 Task: Select children as the cause.
Action: Mouse moved to (763, 80)
Screenshot: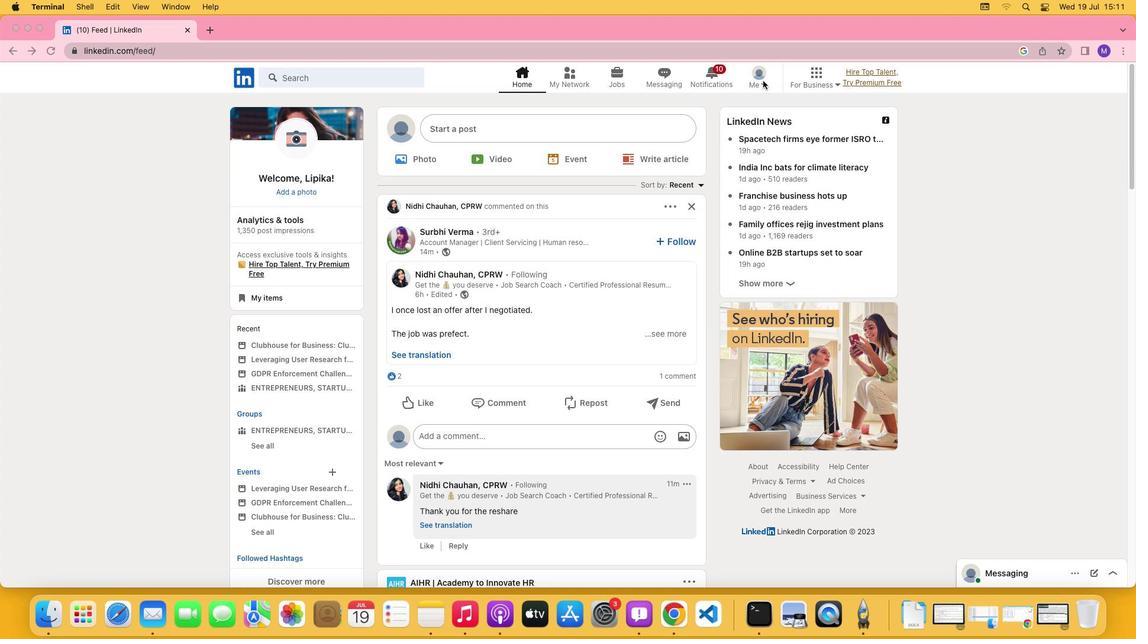 
Action: Mouse pressed left at (763, 80)
Screenshot: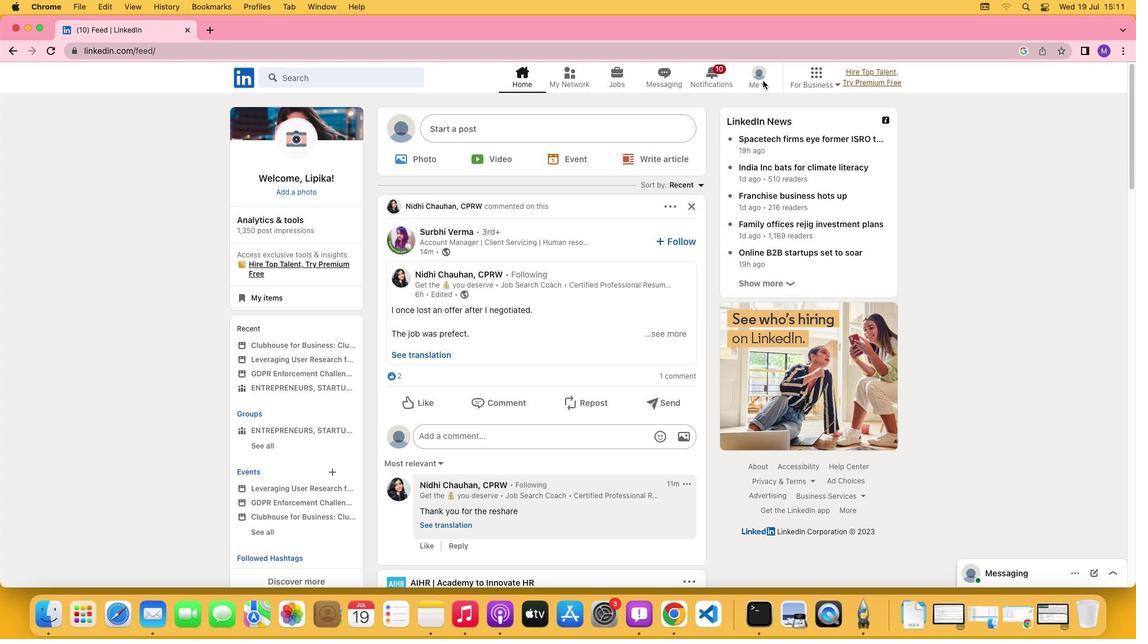 
Action: Mouse moved to (764, 82)
Screenshot: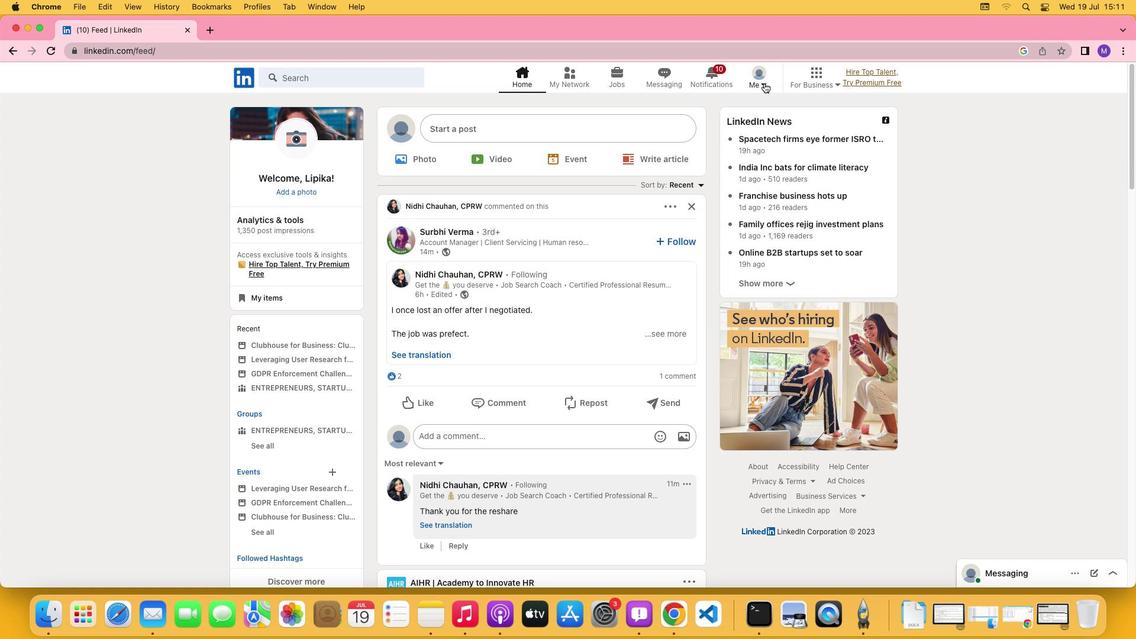 
Action: Mouse pressed left at (764, 82)
Screenshot: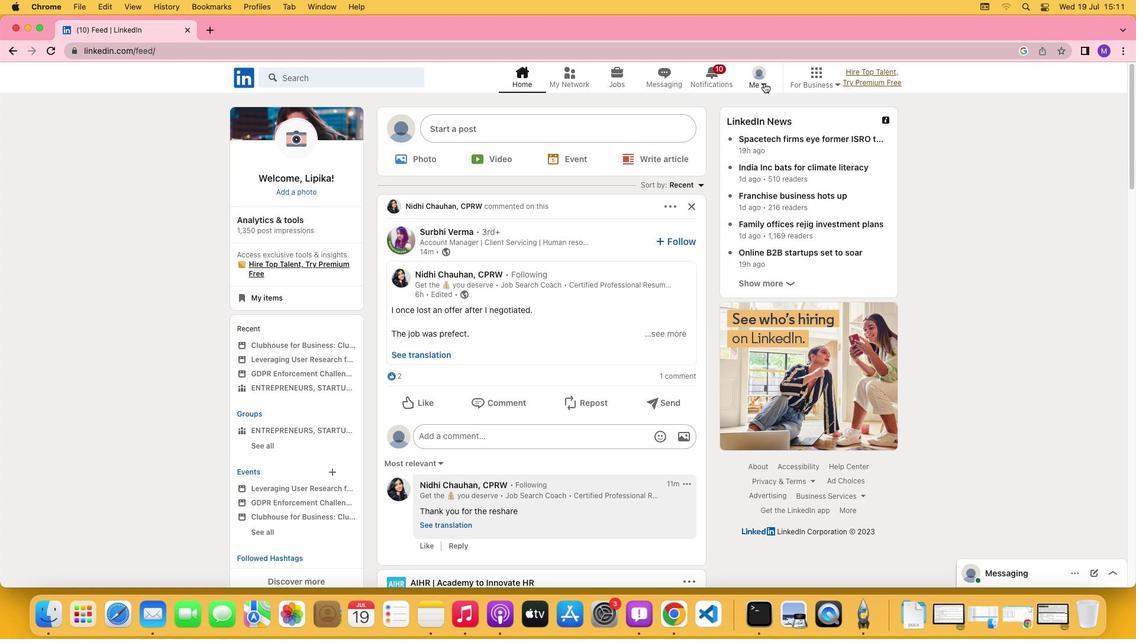 
Action: Mouse moved to (737, 145)
Screenshot: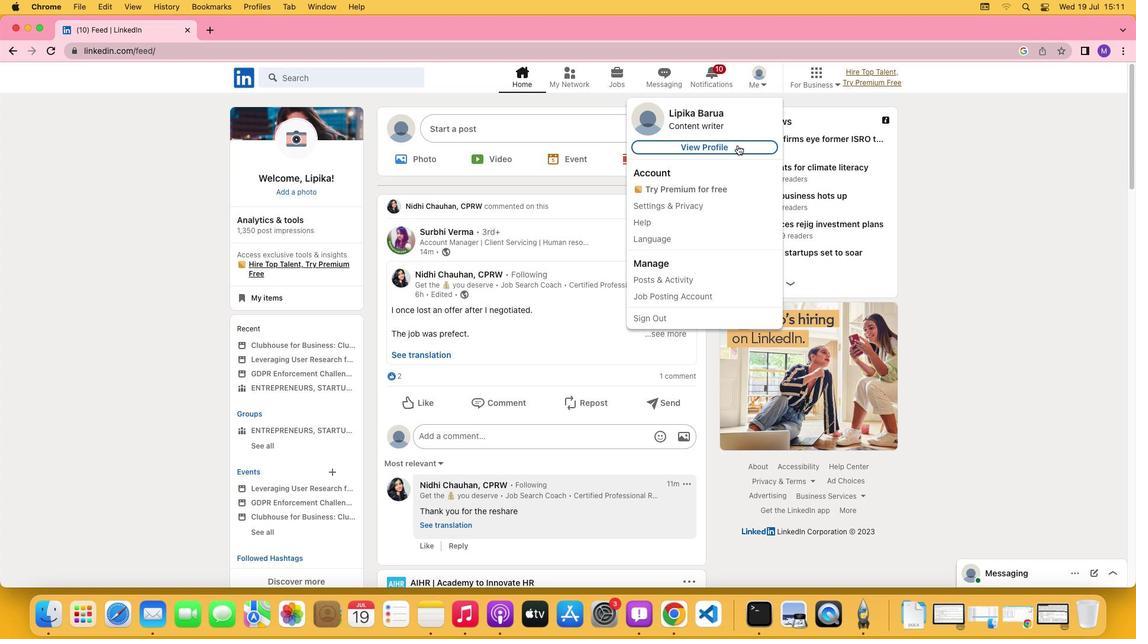 
Action: Mouse pressed left at (737, 145)
Screenshot: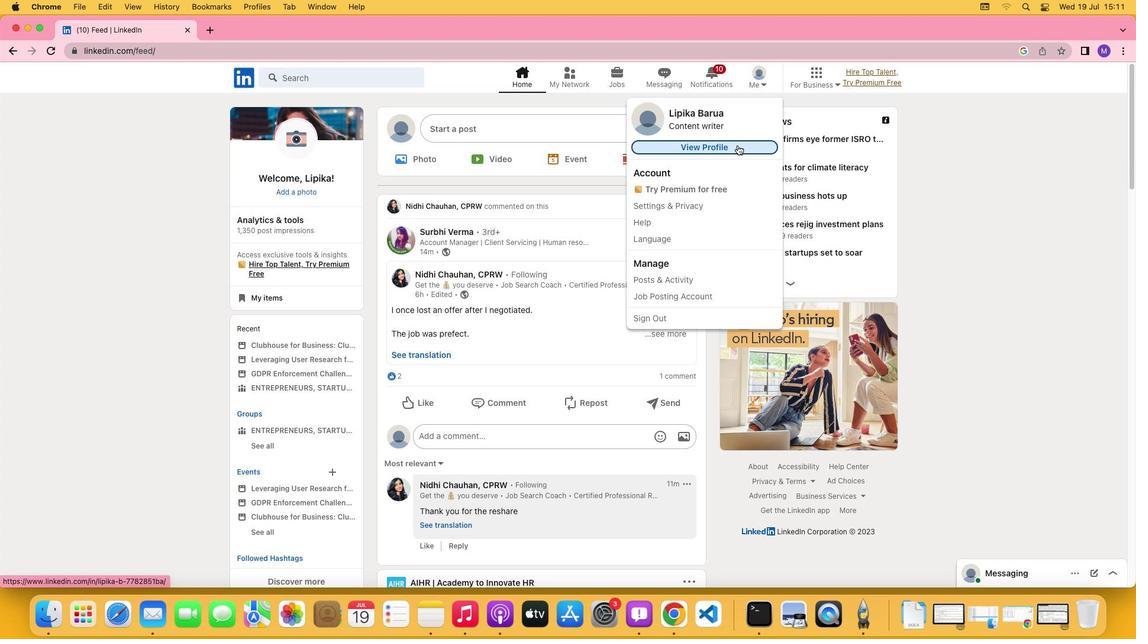 
Action: Mouse moved to (373, 383)
Screenshot: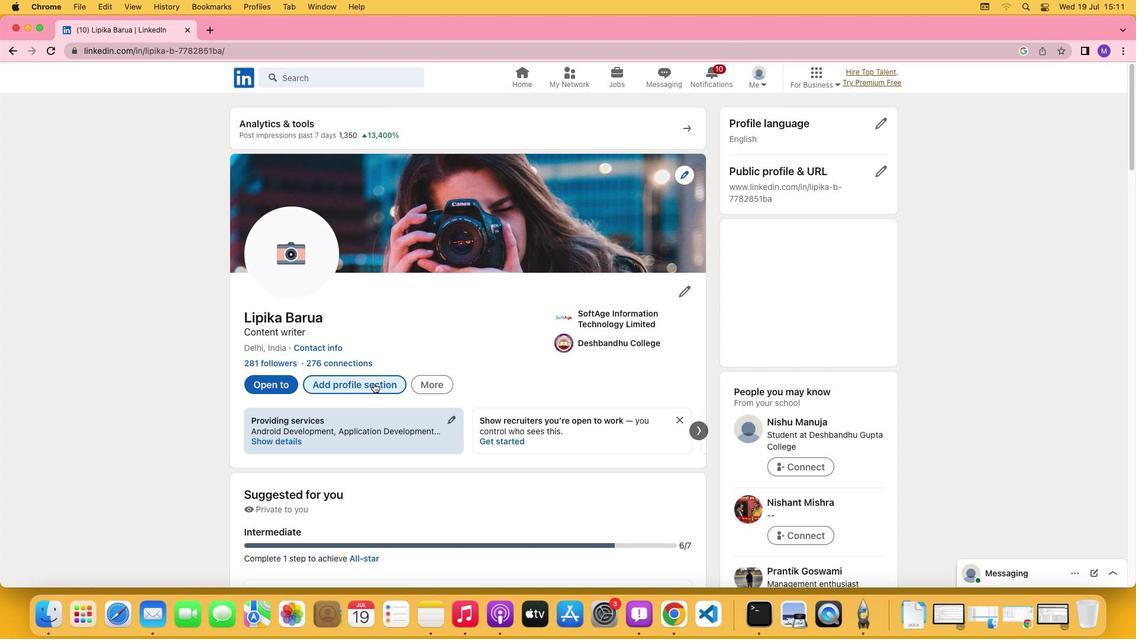 
Action: Mouse pressed left at (373, 383)
Screenshot: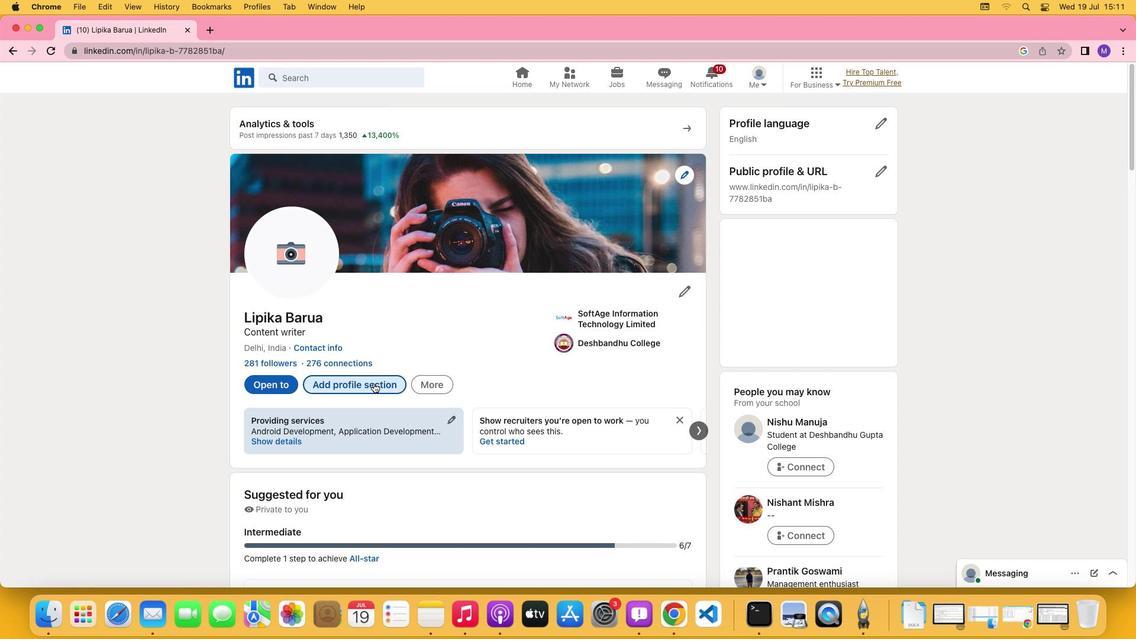 
Action: Mouse moved to (428, 354)
Screenshot: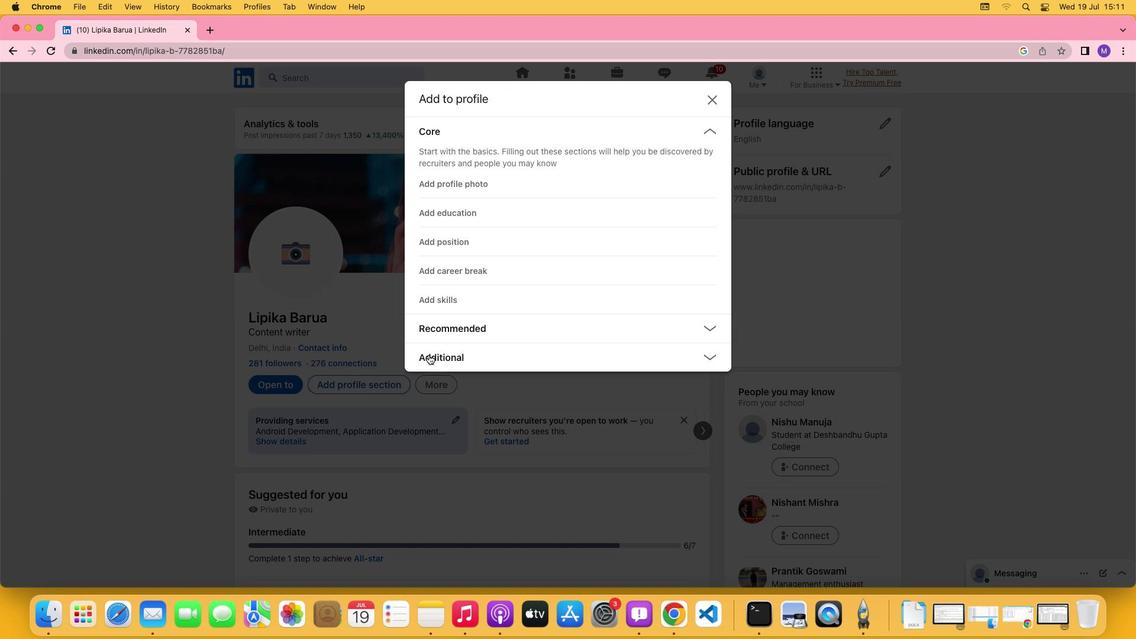 
Action: Mouse pressed left at (428, 354)
Screenshot: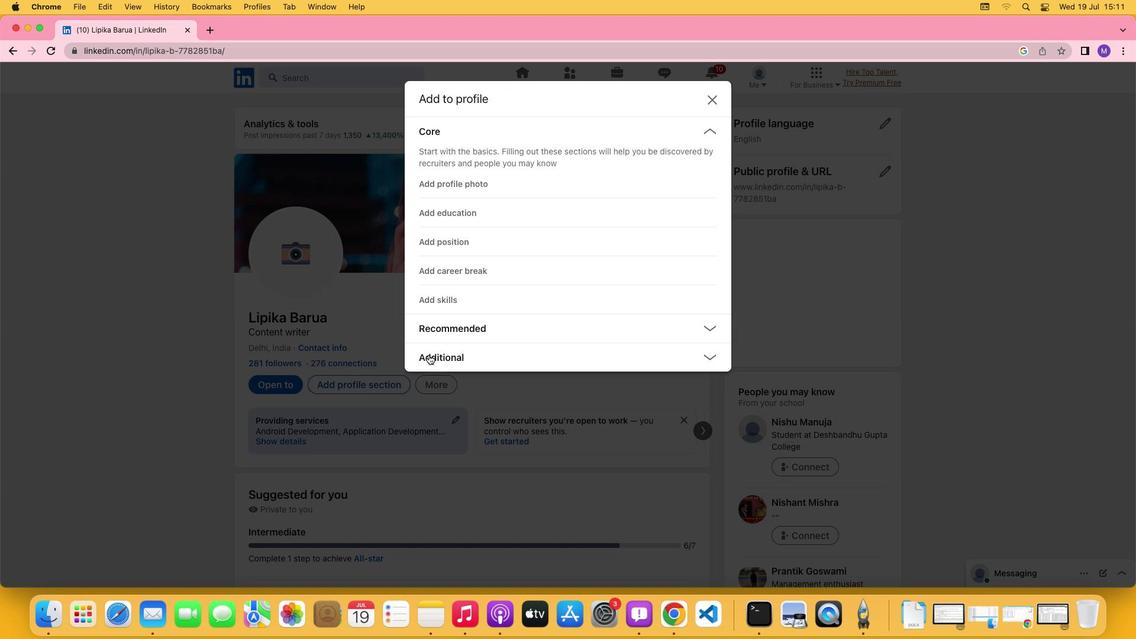 
Action: Mouse moved to (438, 443)
Screenshot: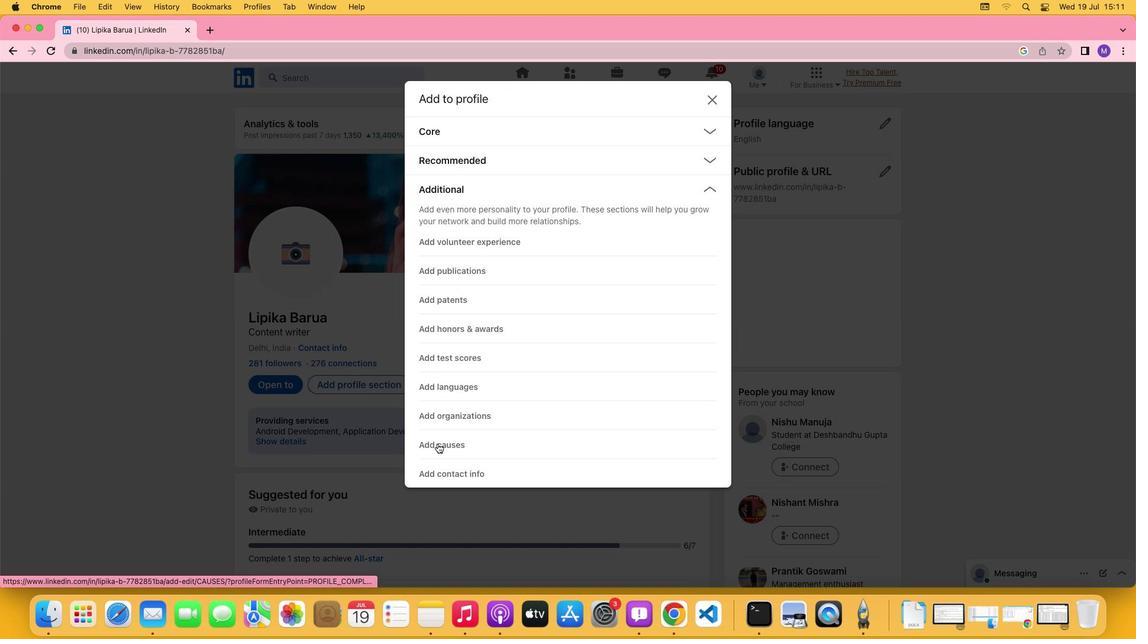 
Action: Mouse pressed left at (438, 443)
Screenshot: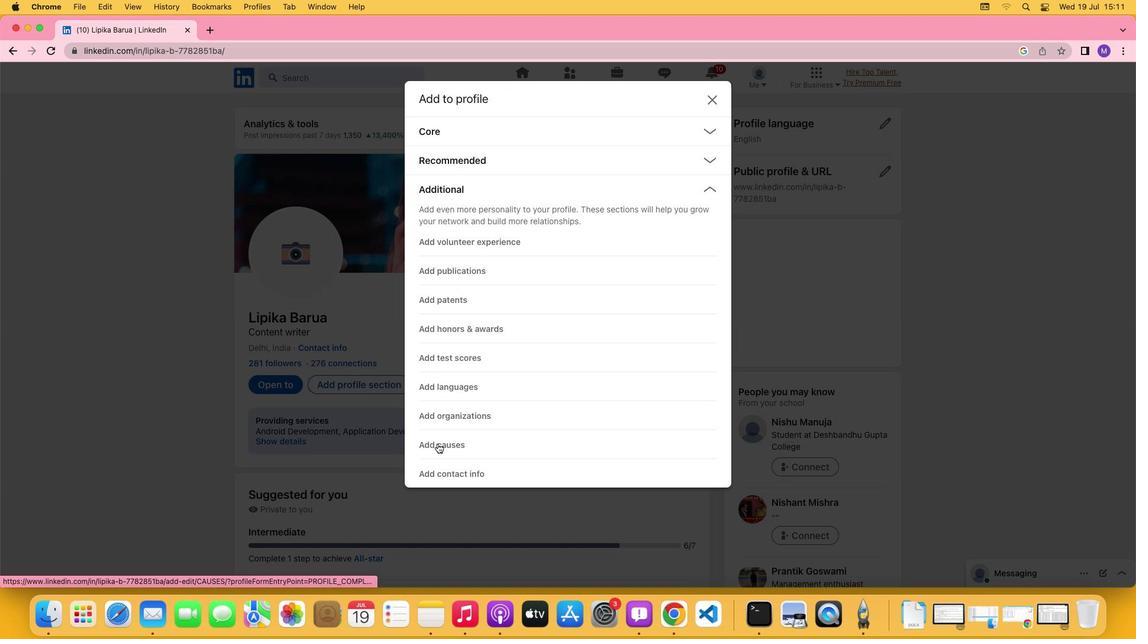 
Action: Mouse moved to (371, 212)
Screenshot: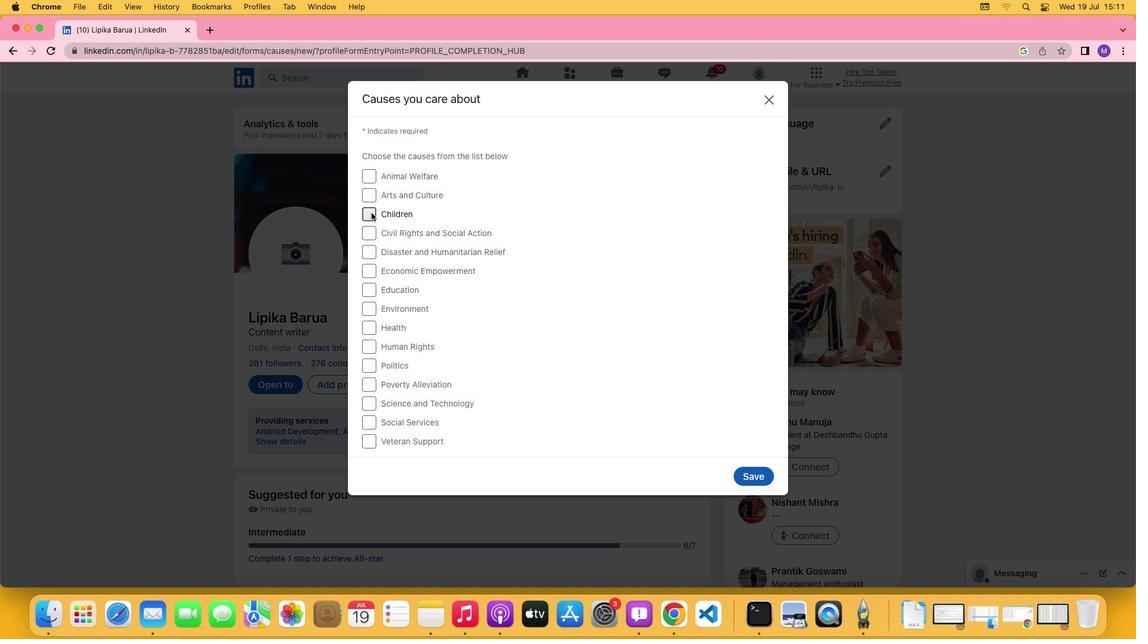 
Action: Mouse pressed left at (371, 212)
Screenshot: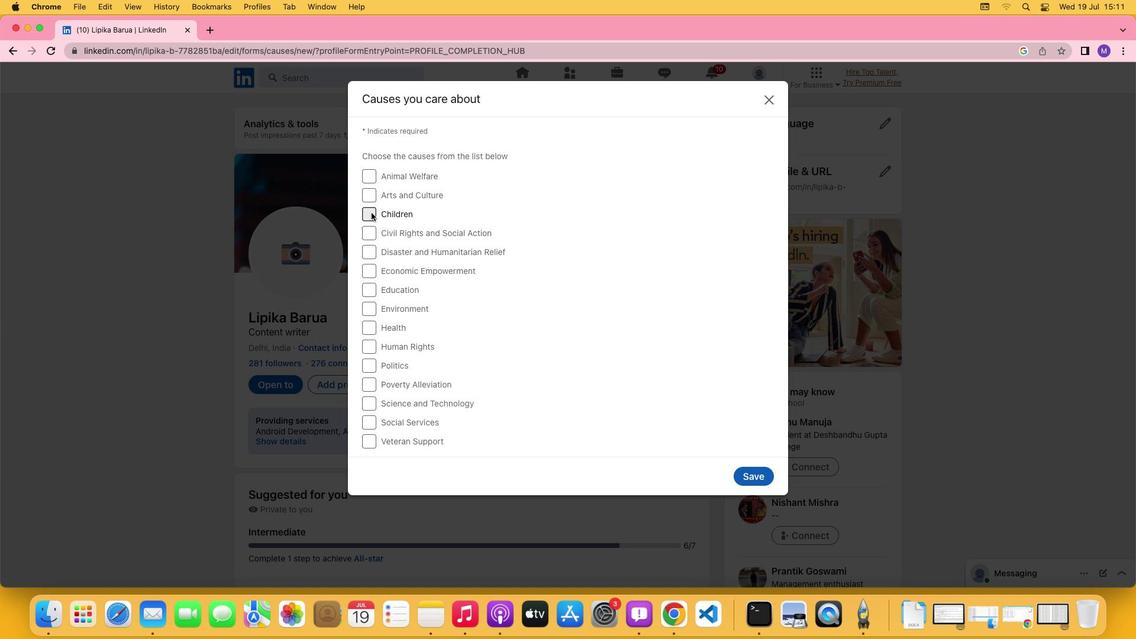 
Action: Mouse moved to (590, 336)
Screenshot: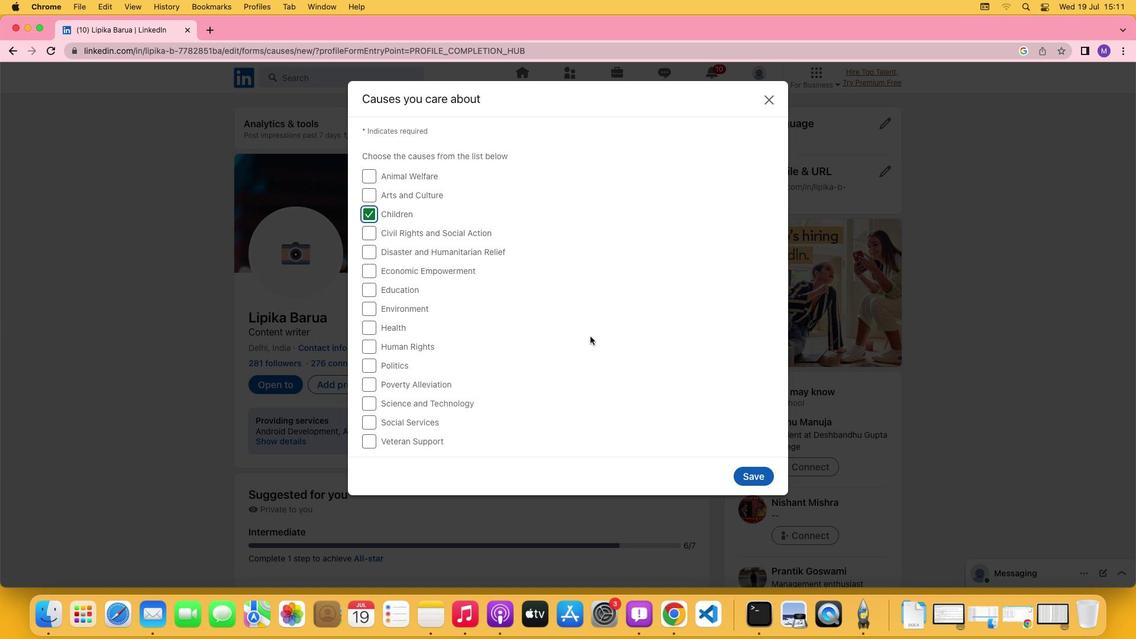 
